 Task: Check the sale-to-list ratio of stainless steel appliances in the last 3 years.
Action: Mouse moved to (824, 216)
Screenshot: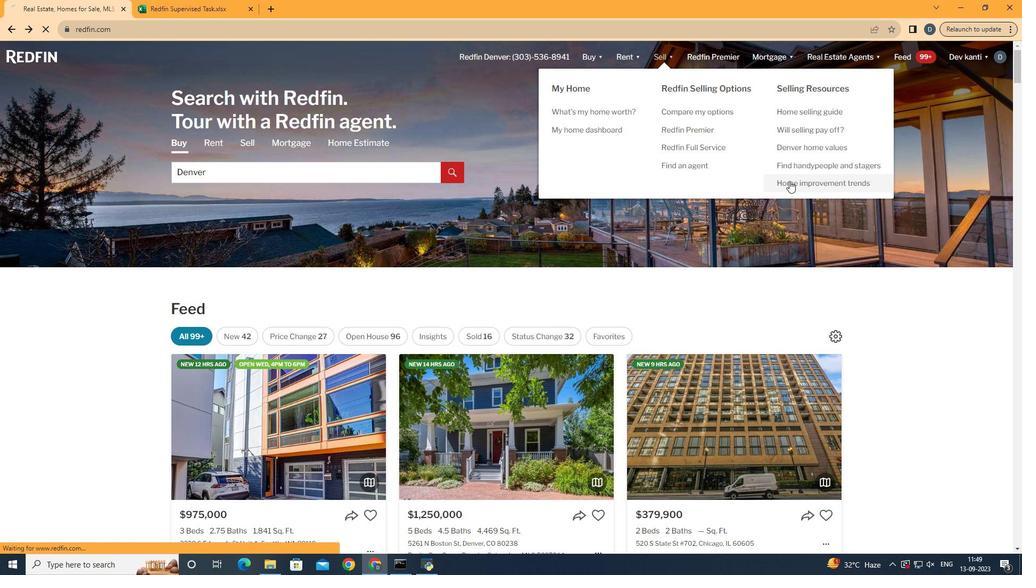 
Action: Mouse pressed left at (824, 216)
Screenshot: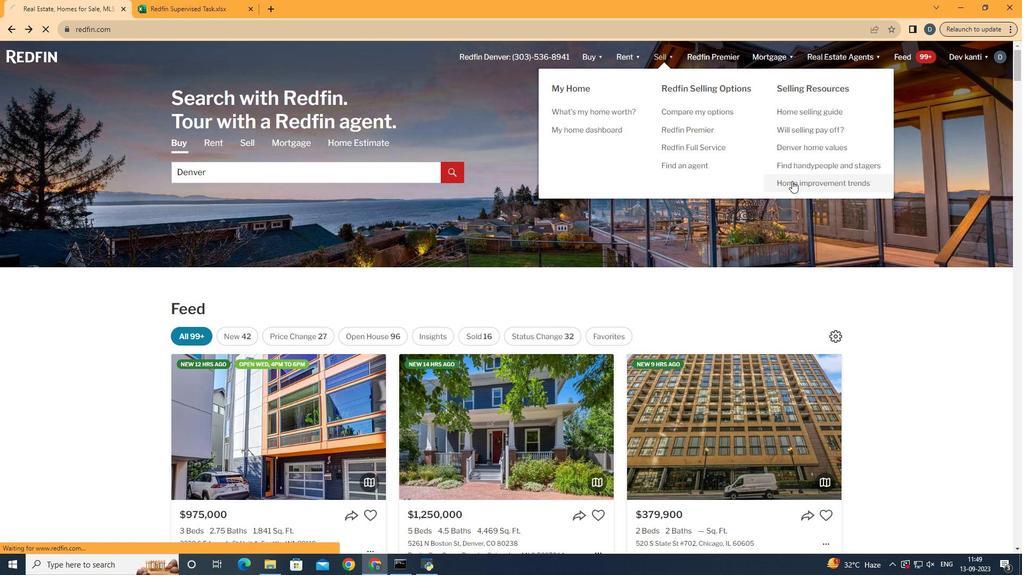 
Action: Mouse moved to (293, 230)
Screenshot: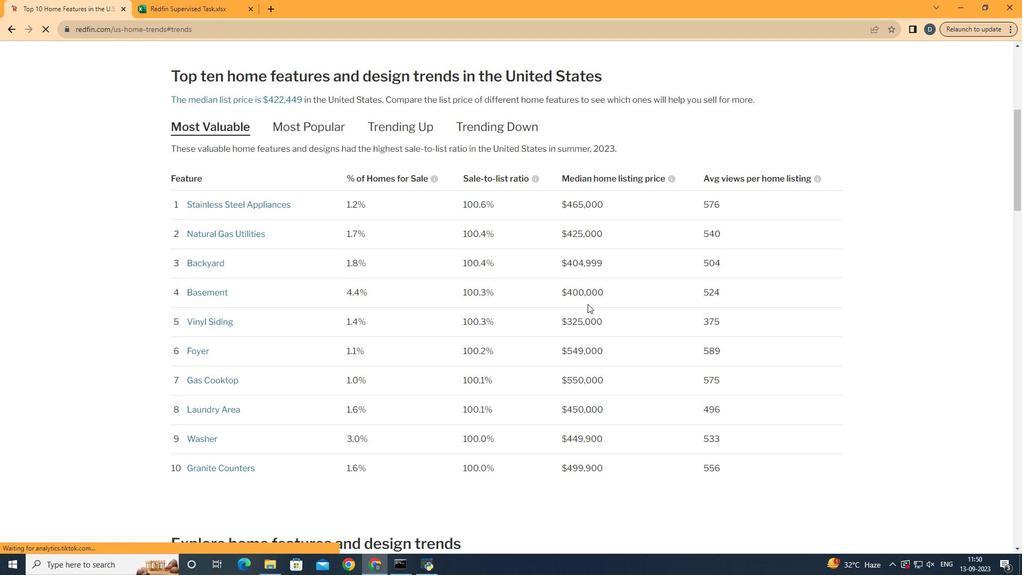 
Action: Mouse pressed left at (293, 230)
Screenshot: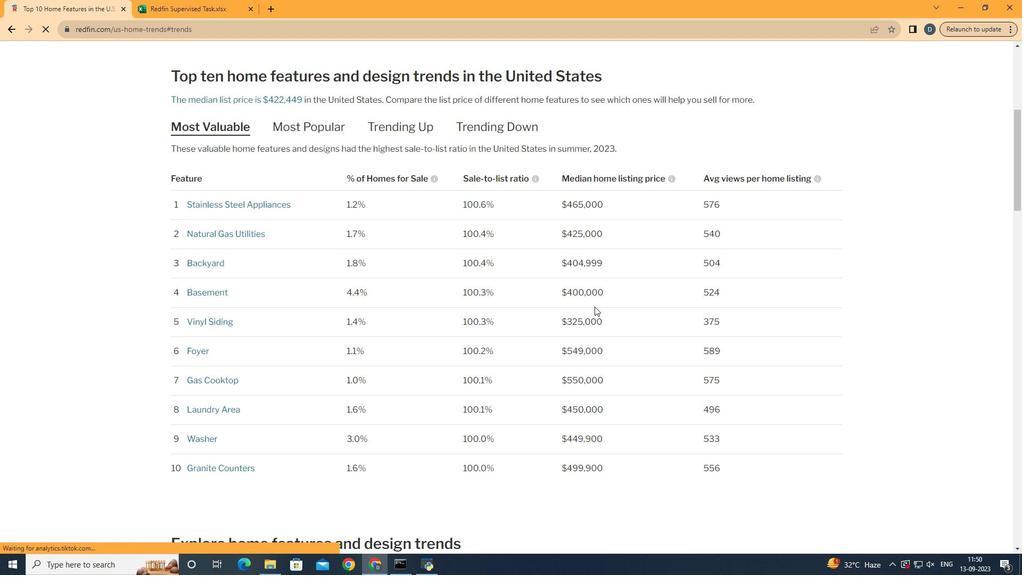 
Action: Mouse moved to (525, 315)
Screenshot: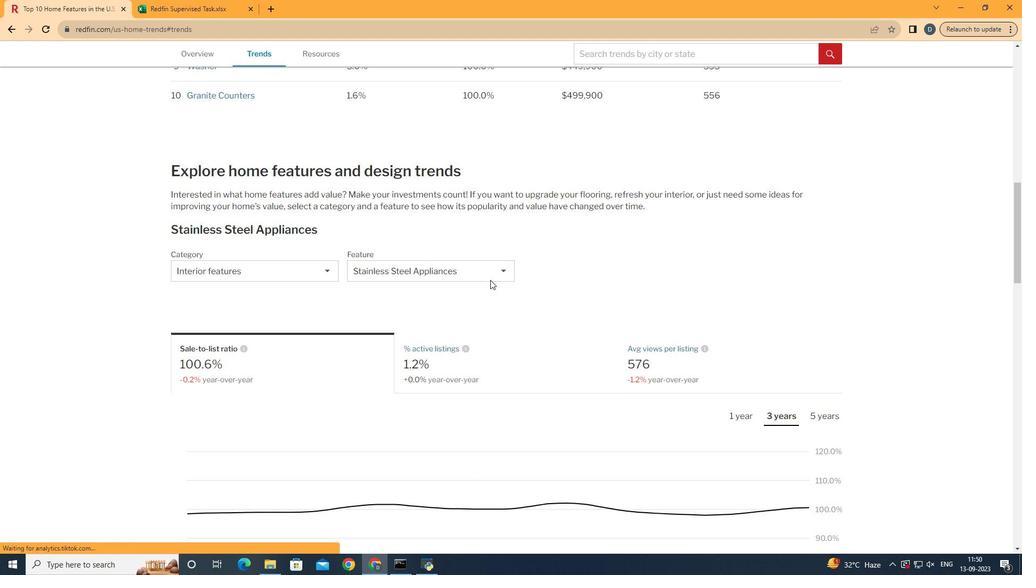 
Action: Mouse scrolled (525, 315) with delta (0, 0)
Screenshot: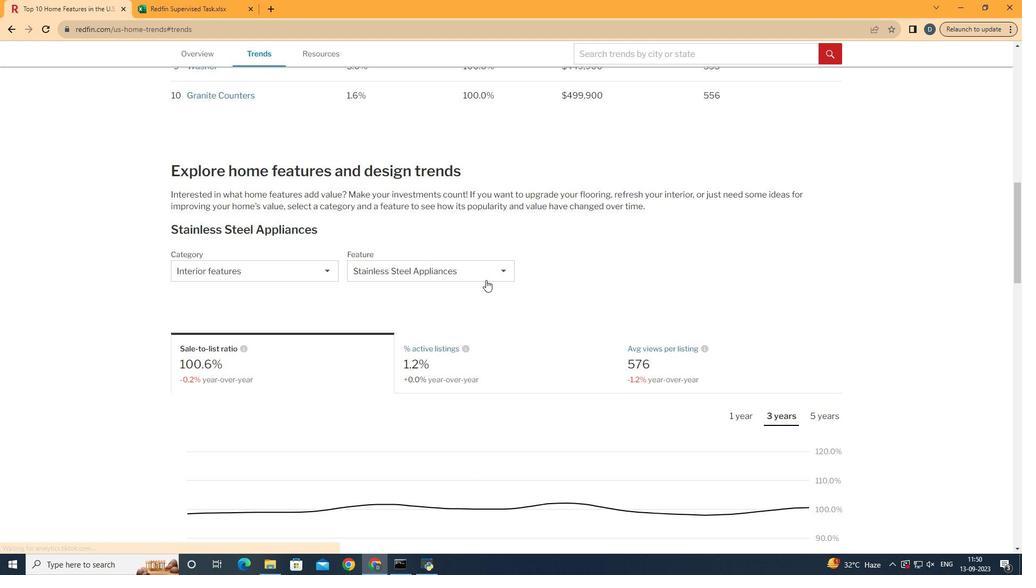 
Action: Mouse scrolled (525, 315) with delta (0, 0)
Screenshot: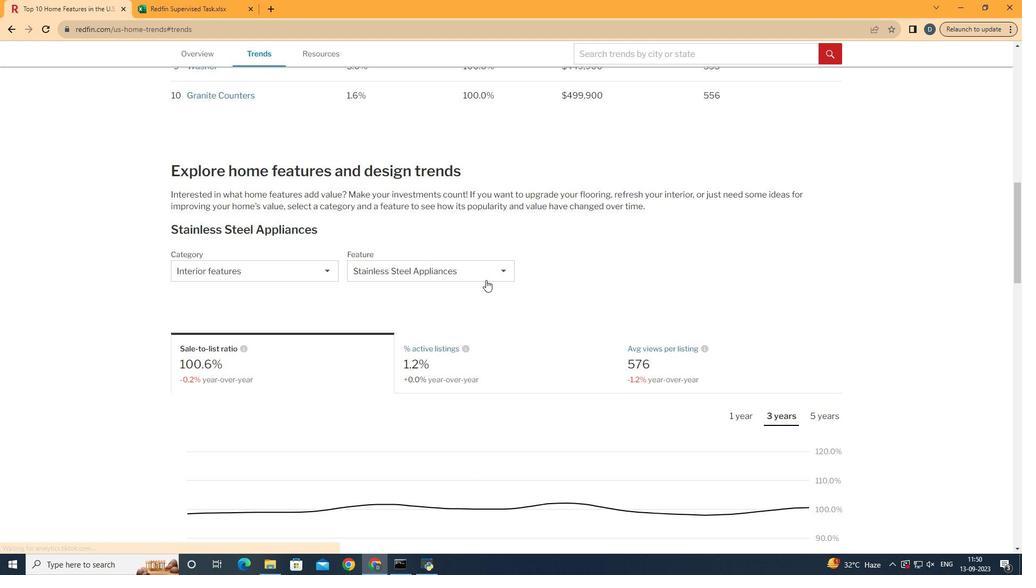 
Action: Mouse scrolled (525, 315) with delta (0, 0)
Screenshot: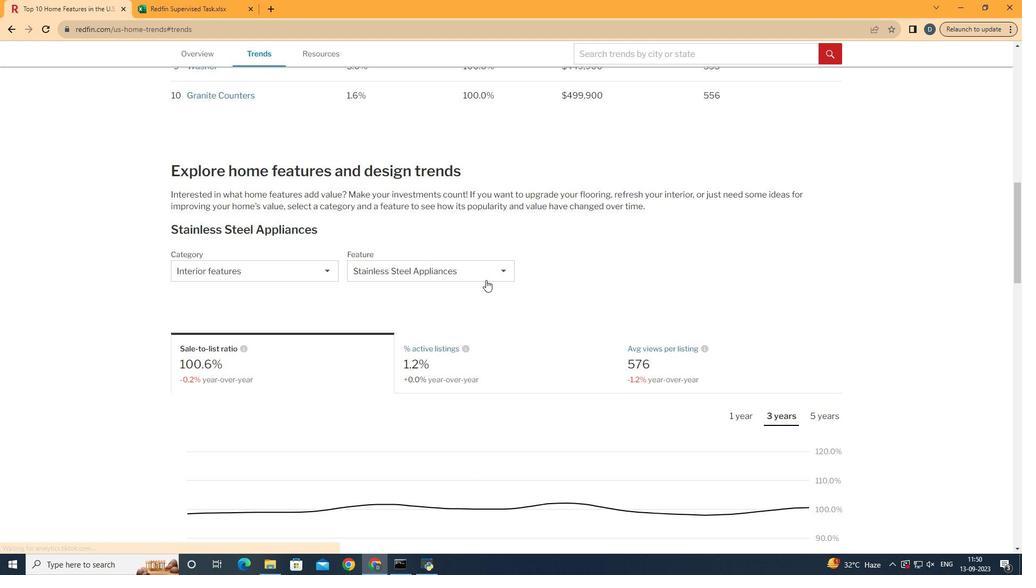 
Action: Mouse scrolled (525, 315) with delta (0, 0)
Screenshot: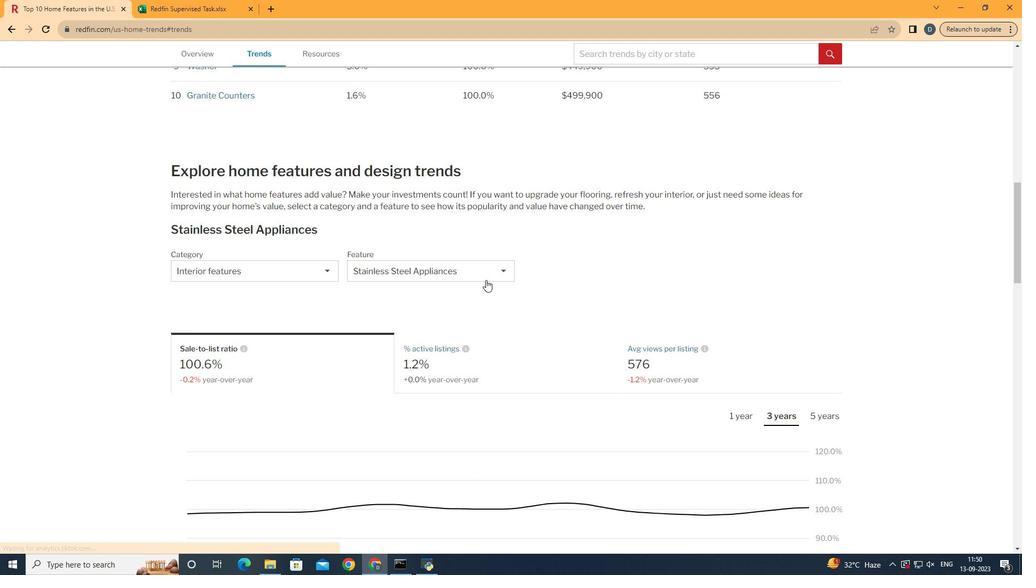 
Action: Mouse scrolled (525, 315) with delta (0, 0)
Screenshot: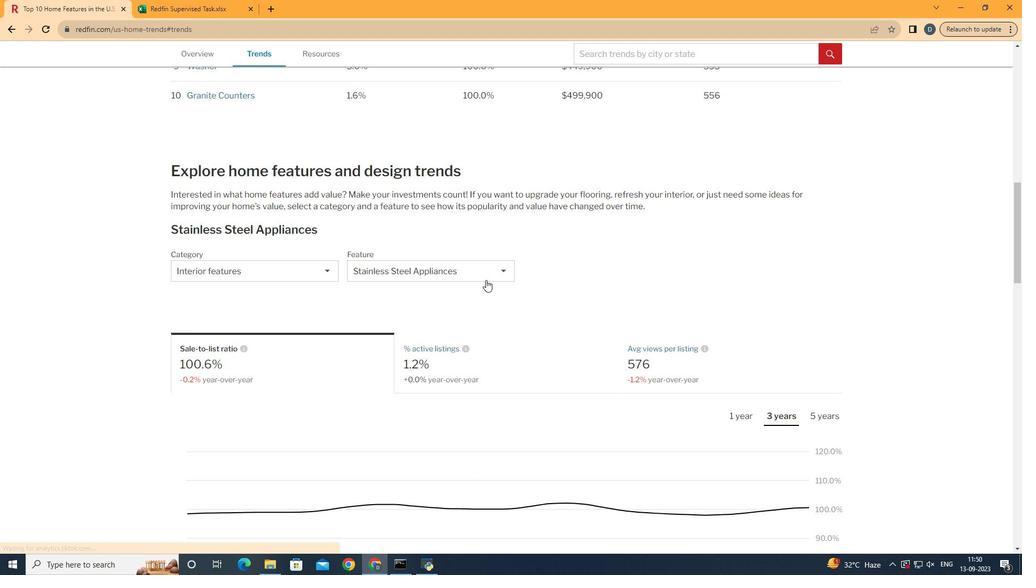 
Action: Mouse scrolled (525, 315) with delta (0, 0)
Screenshot: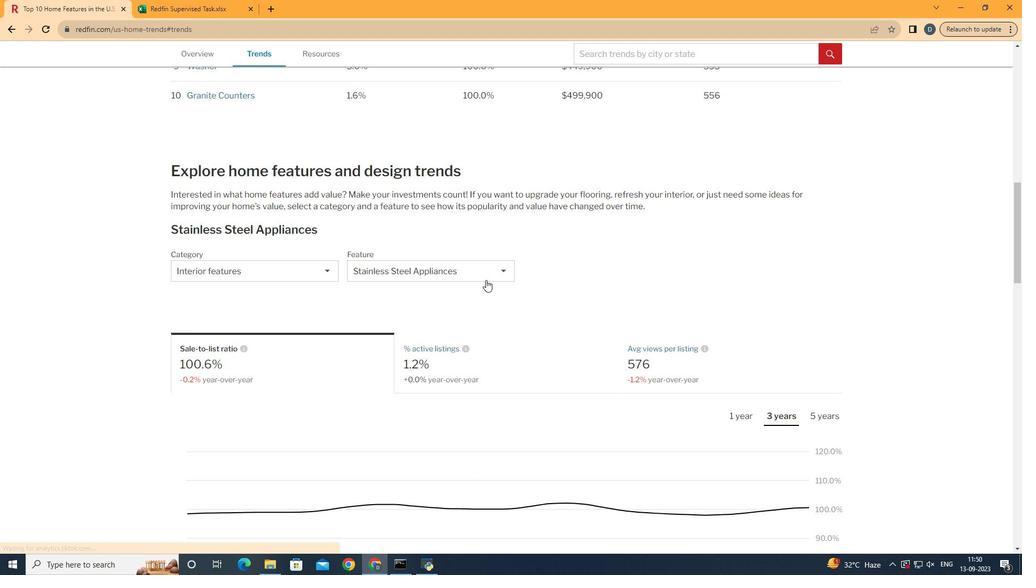 
Action: Mouse scrolled (525, 315) with delta (0, 0)
Screenshot: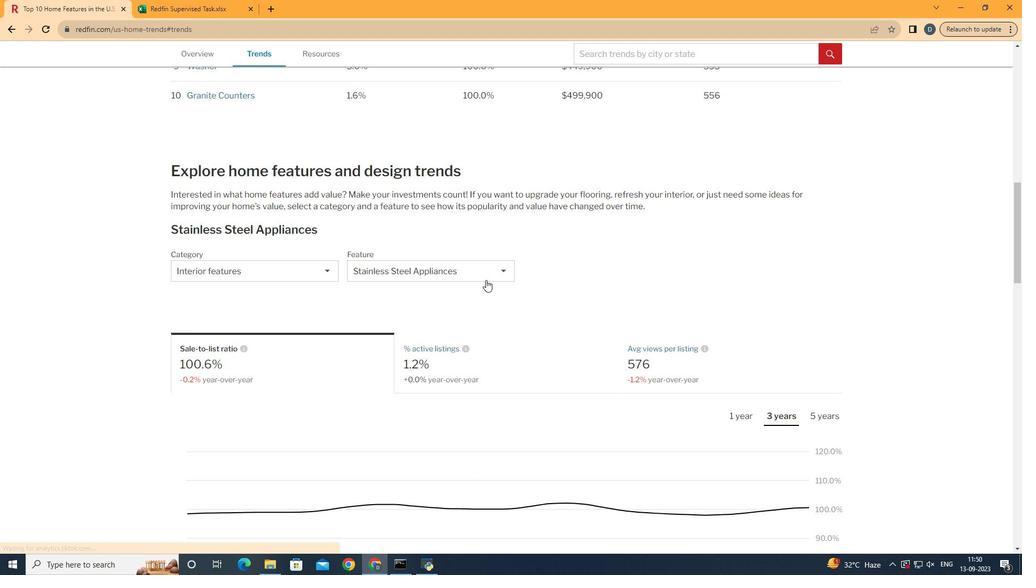 
Action: Mouse moved to (250, 316)
Screenshot: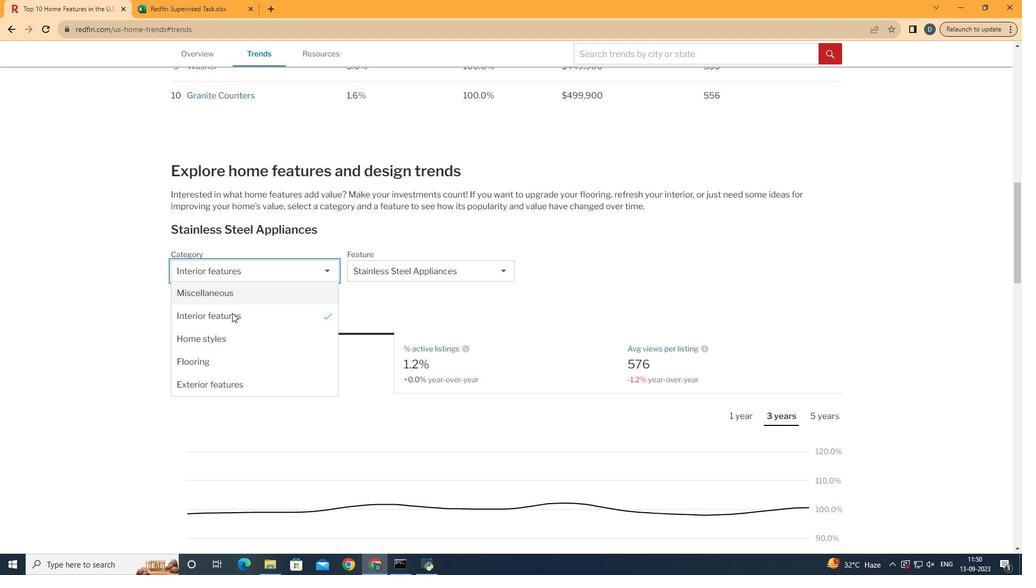 
Action: Mouse pressed left at (250, 316)
Screenshot: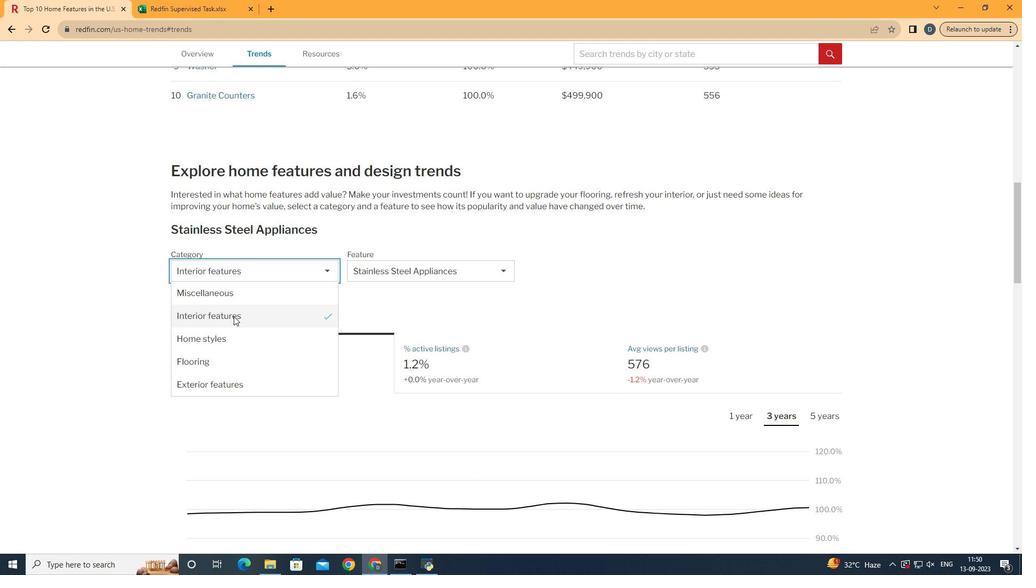 
Action: Mouse moved to (268, 351)
Screenshot: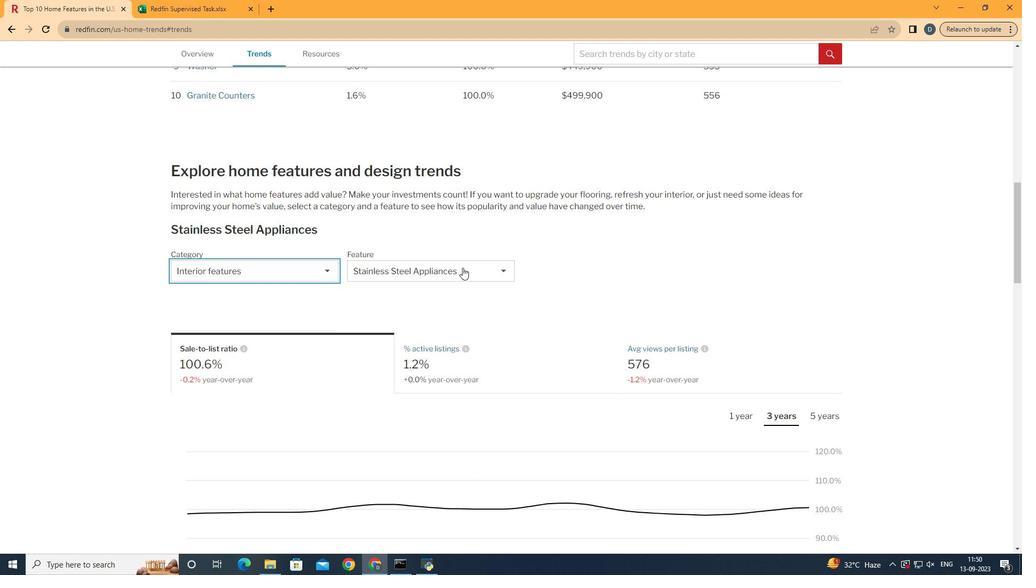 
Action: Mouse pressed left at (268, 351)
Screenshot: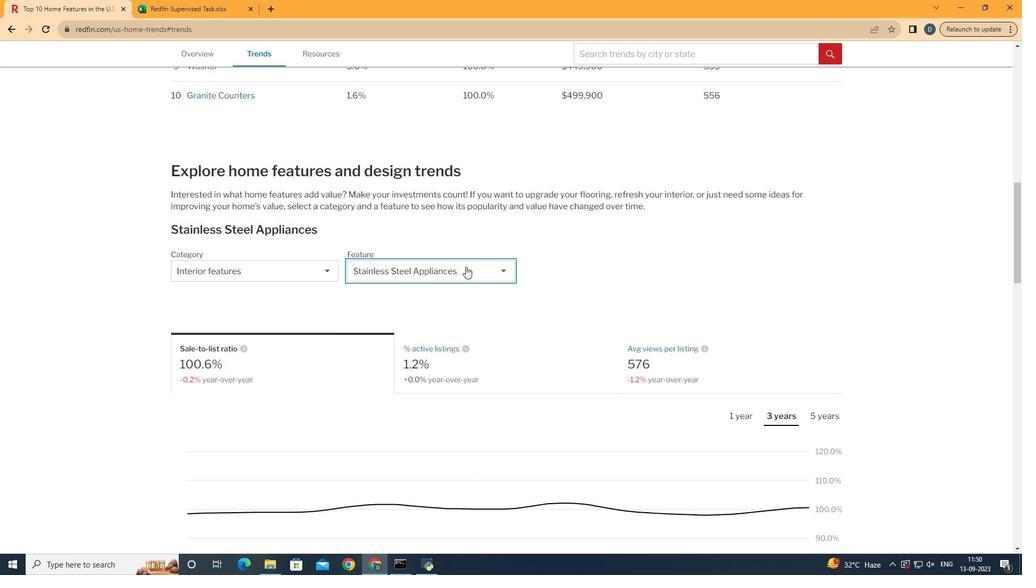 
Action: Mouse moved to (501, 301)
Screenshot: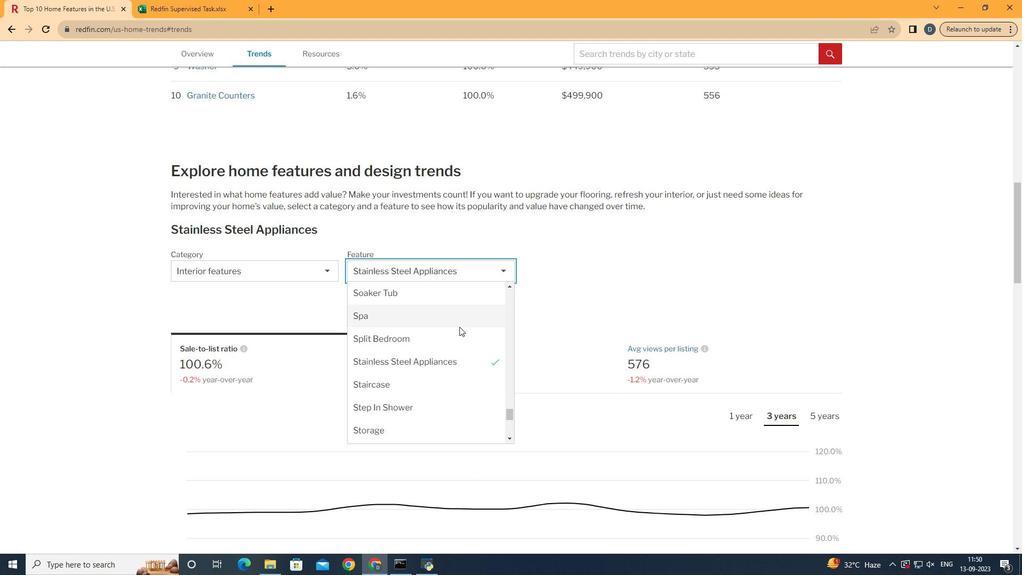 
Action: Mouse pressed left at (501, 301)
Screenshot: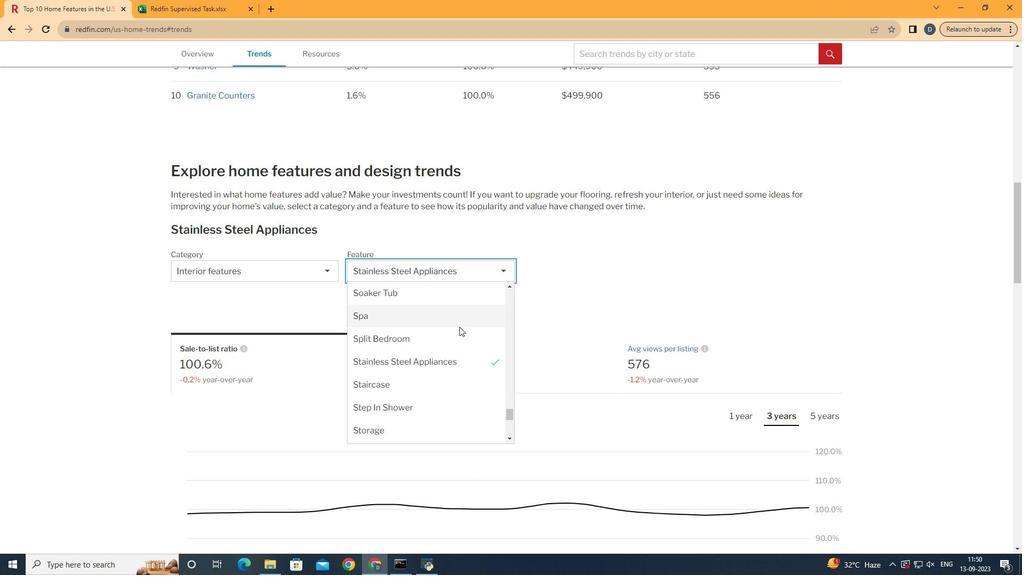 
Action: Mouse moved to (491, 394)
Screenshot: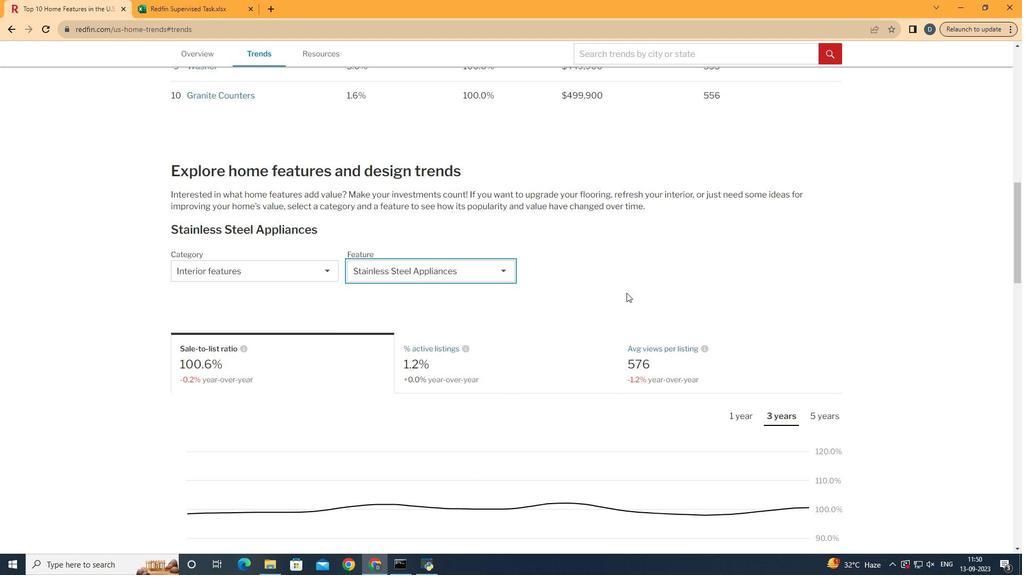 
Action: Mouse pressed left at (491, 394)
Screenshot: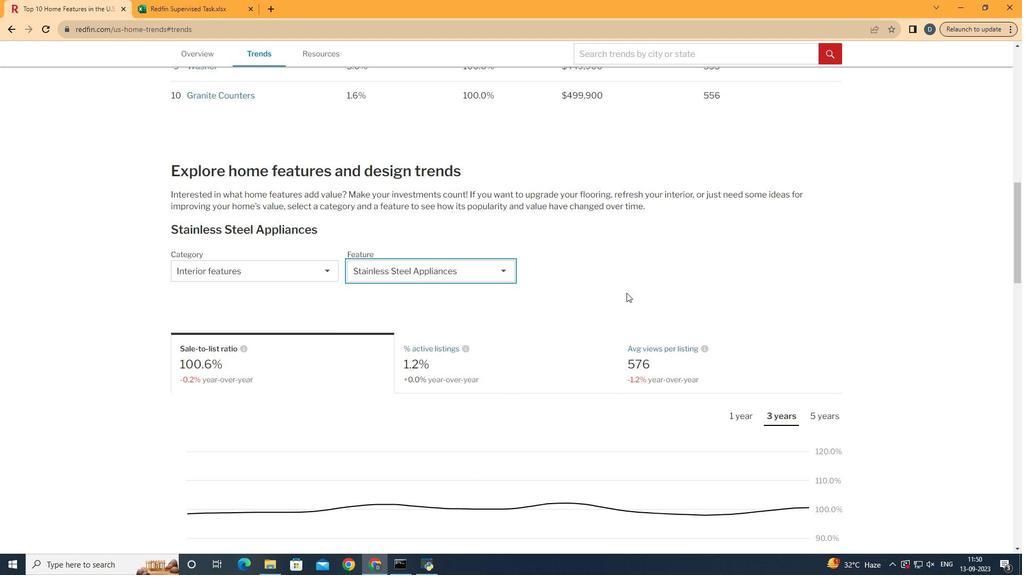 
Action: Mouse moved to (661, 327)
Screenshot: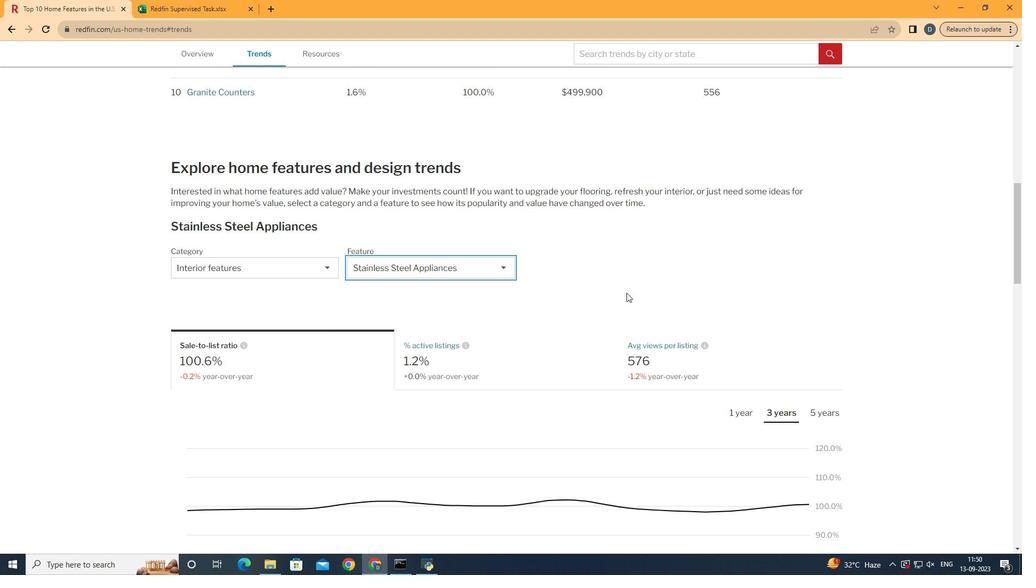 
Action: Mouse scrolled (661, 327) with delta (0, 0)
Screenshot: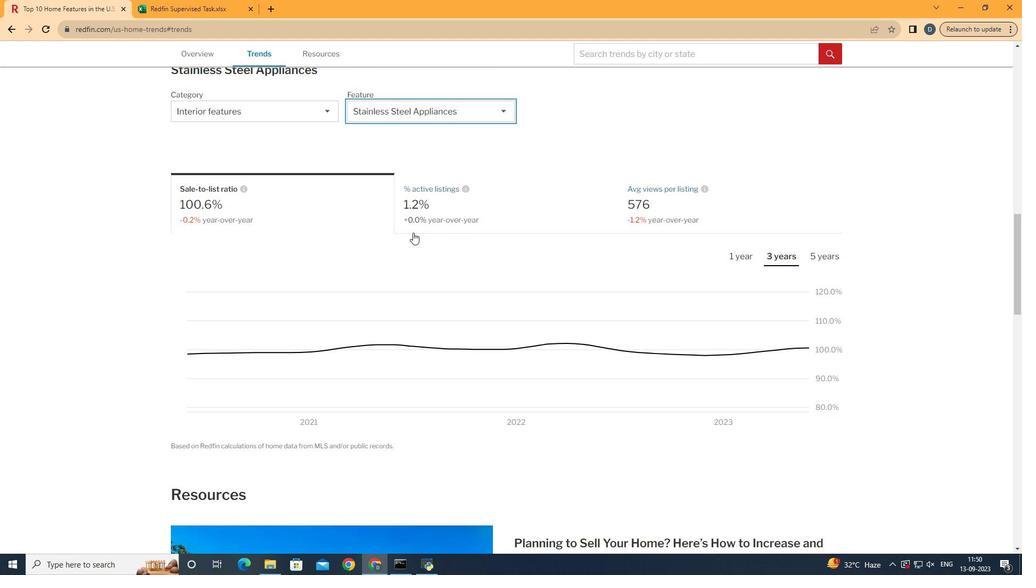 
Action: Mouse scrolled (661, 327) with delta (0, 0)
Screenshot: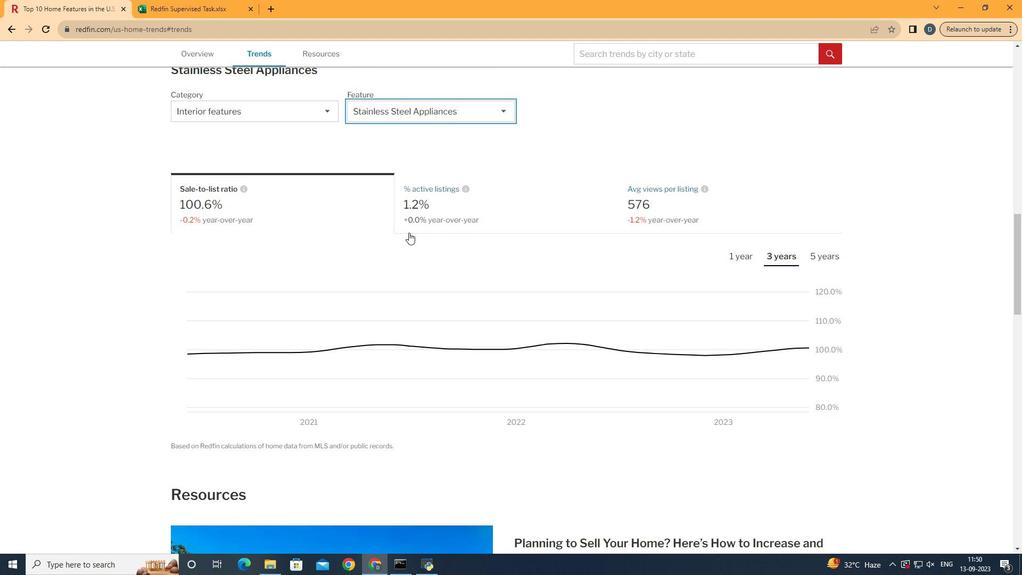 
Action: Mouse scrolled (661, 327) with delta (0, 0)
Screenshot: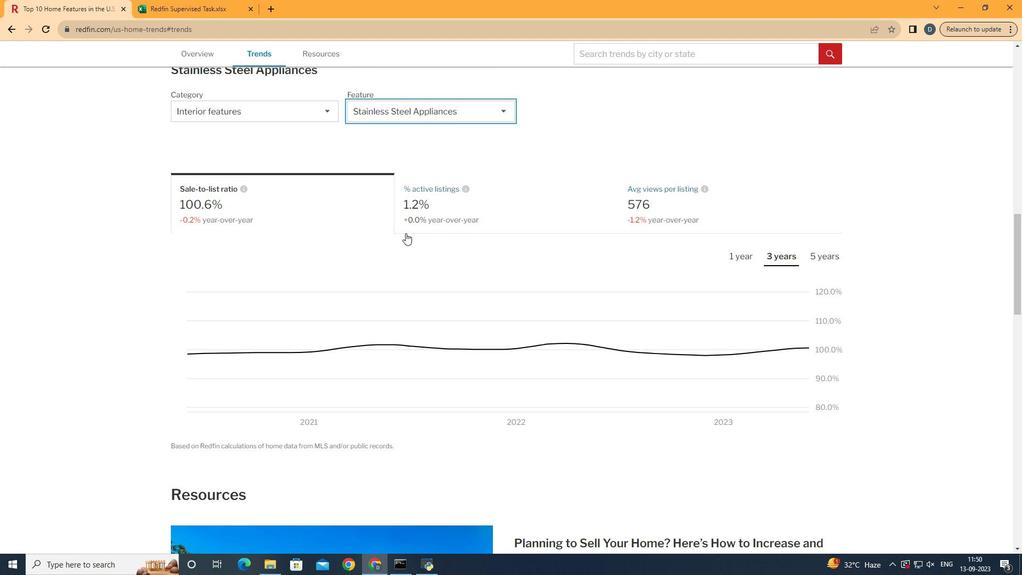 
Action: Mouse moved to (809, 294)
Screenshot: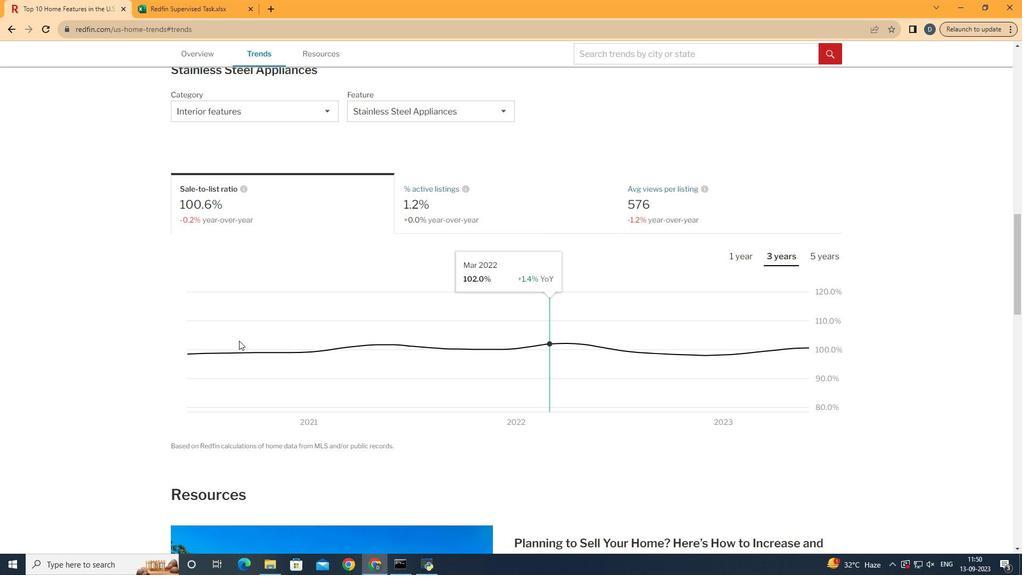 
Action: Mouse pressed left at (809, 294)
Screenshot: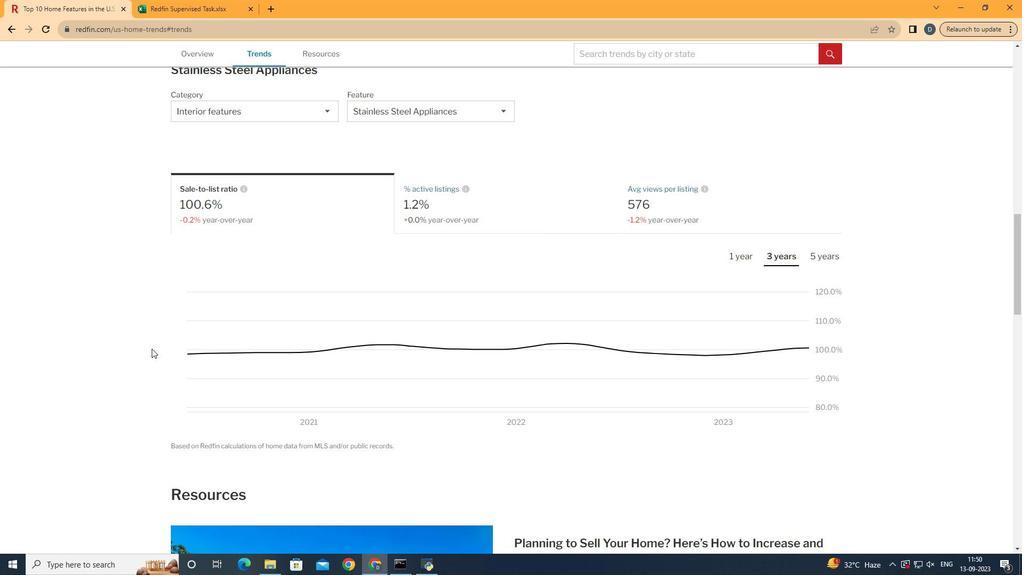 
Action: Mouse moved to (810, 376)
Screenshot: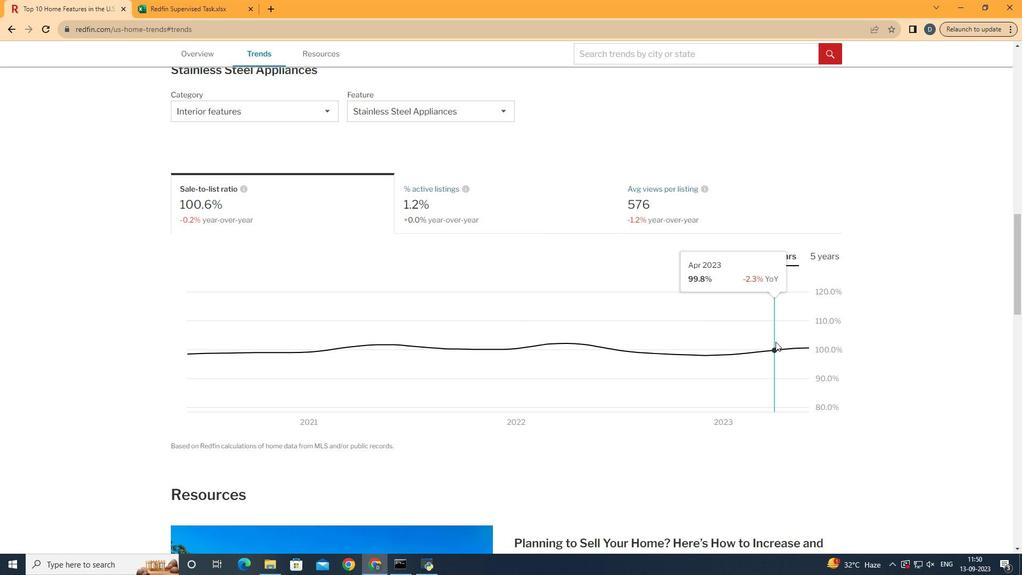 
